 Task: Create a task  Implement a new cloud-based customer analytics system for a company , assign it to team member softage.5@softage.net in the project ConvertWorks and update the status of the task to  At Risk , set the priority of the task to Medium
Action: Mouse moved to (81, 68)
Screenshot: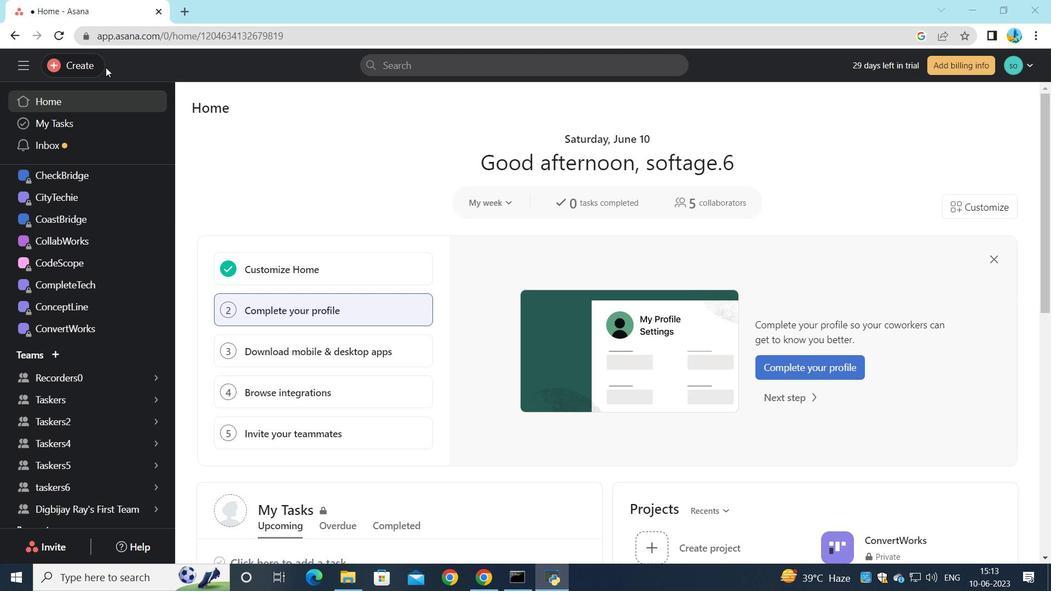 
Action: Mouse pressed left at (81, 68)
Screenshot: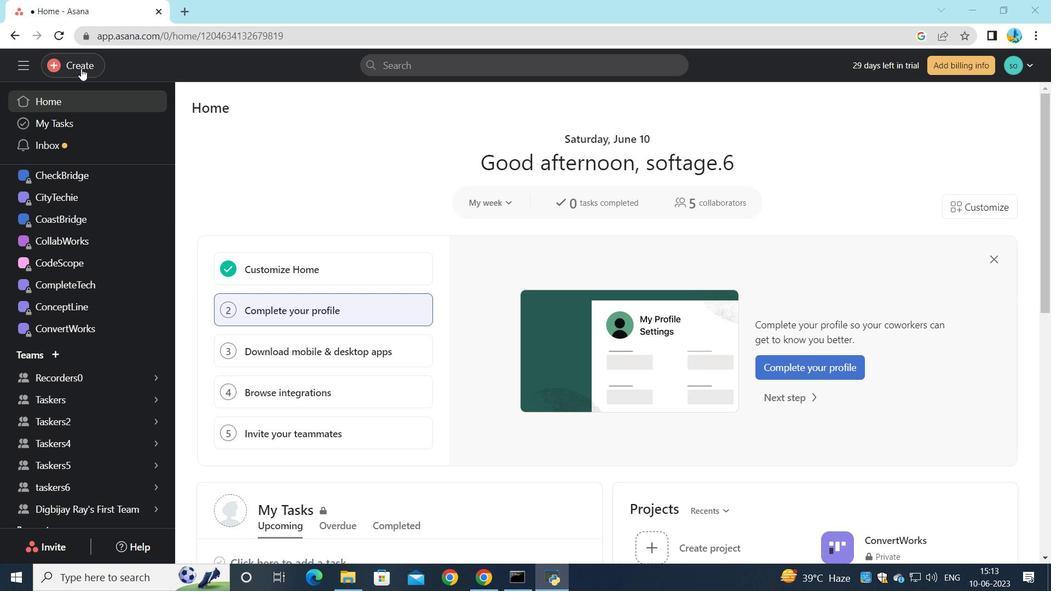 
Action: Mouse moved to (127, 77)
Screenshot: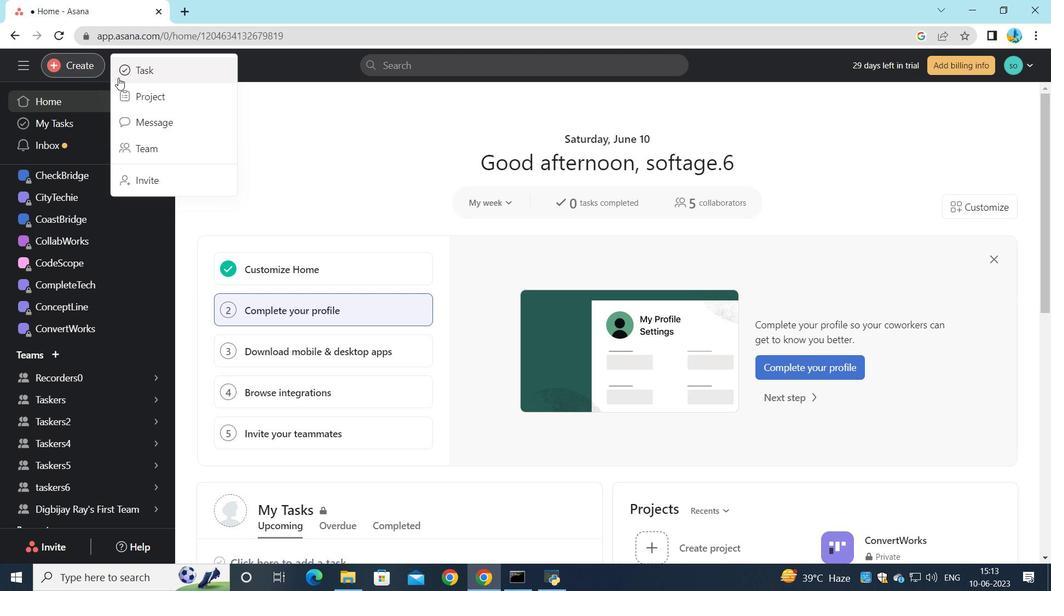 
Action: Mouse pressed left at (127, 77)
Screenshot: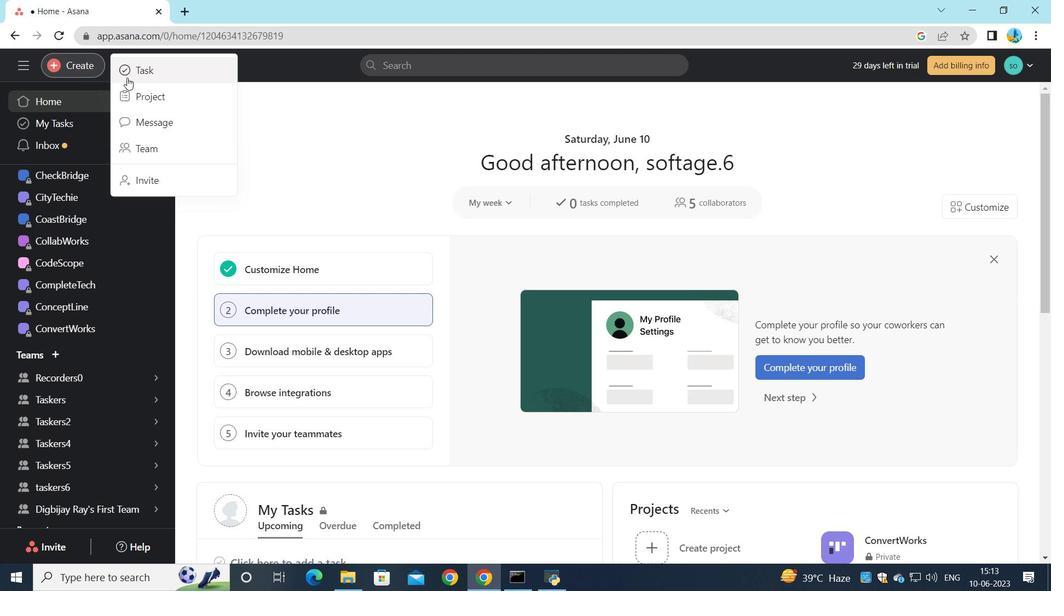 
Action: Mouse moved to (737, 291)
Screenshot: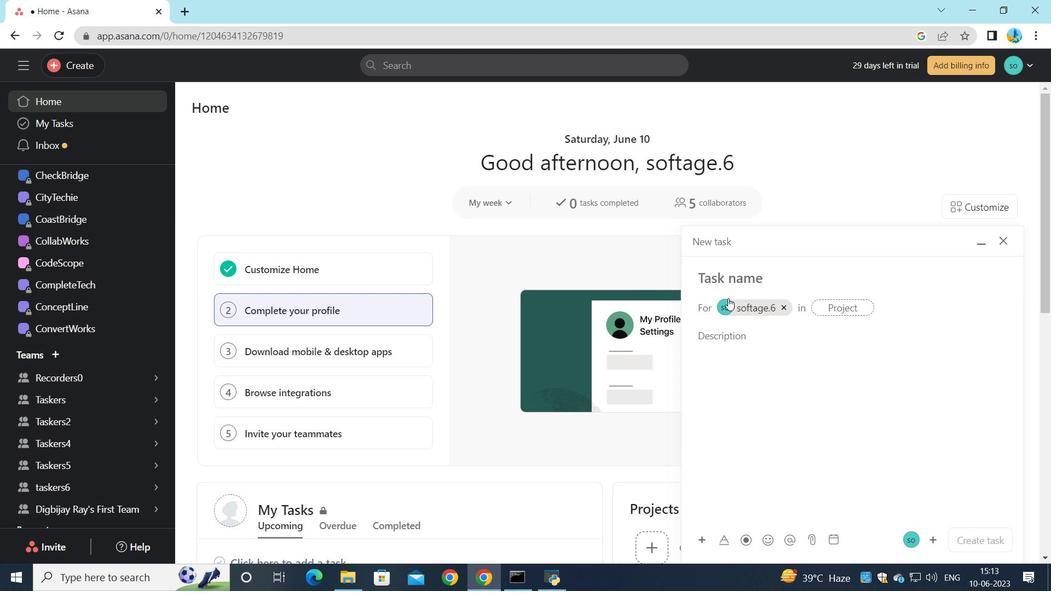 
Action: Key pressed <Key.shift>Implement<Key.space>a<Key.space>new<Key.space>cloud-based<Key.space>customer<Key.space>analytics<Key.space>systen<Key.backspace>m<Key.space>for<Key.space>a<Key.space>company
Screenshot: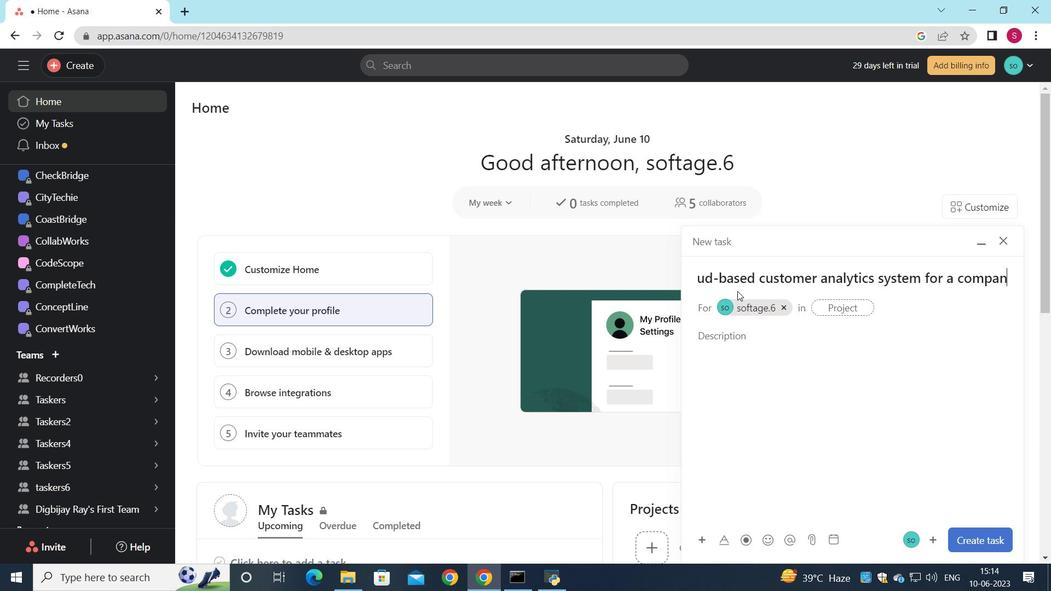 
Action: Mouse moved to (782, 311)
Screenshot: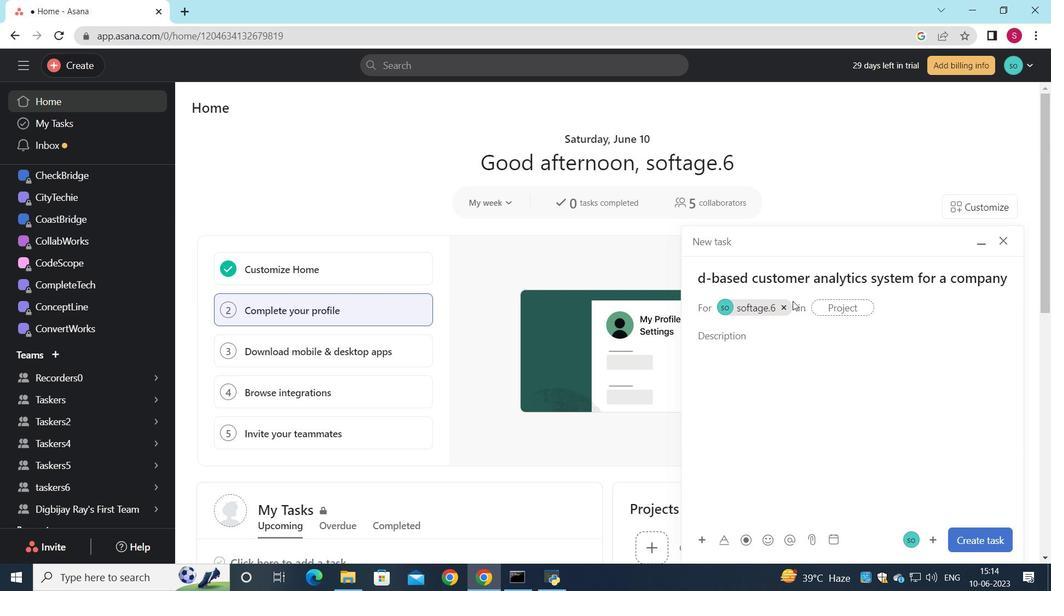 
Action: Mouse pressed left at (782, 311)
Screenshot: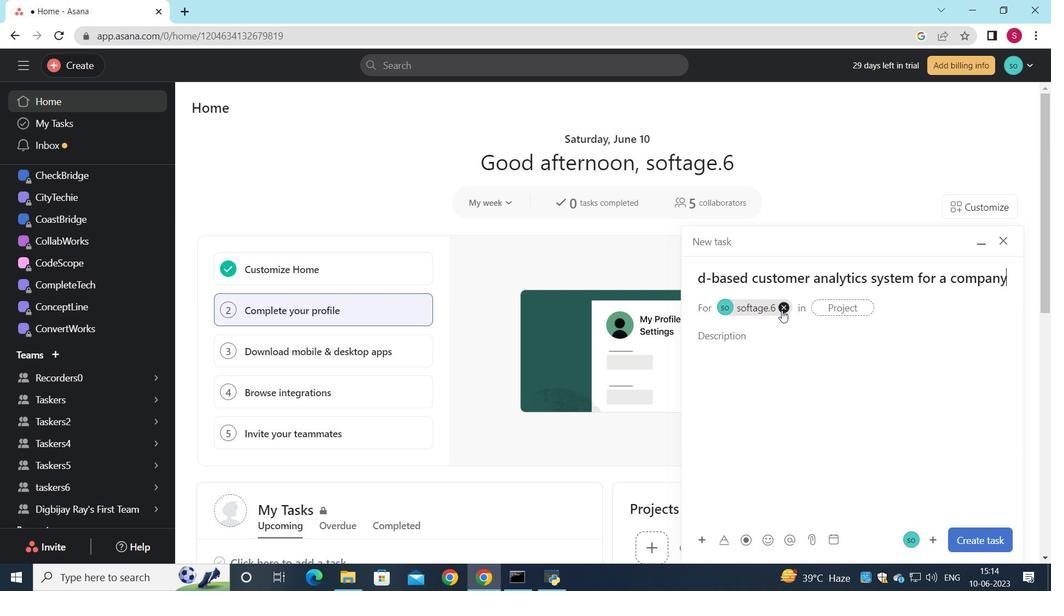 
Action: Mouse moved to (770, 306)
Screenshot: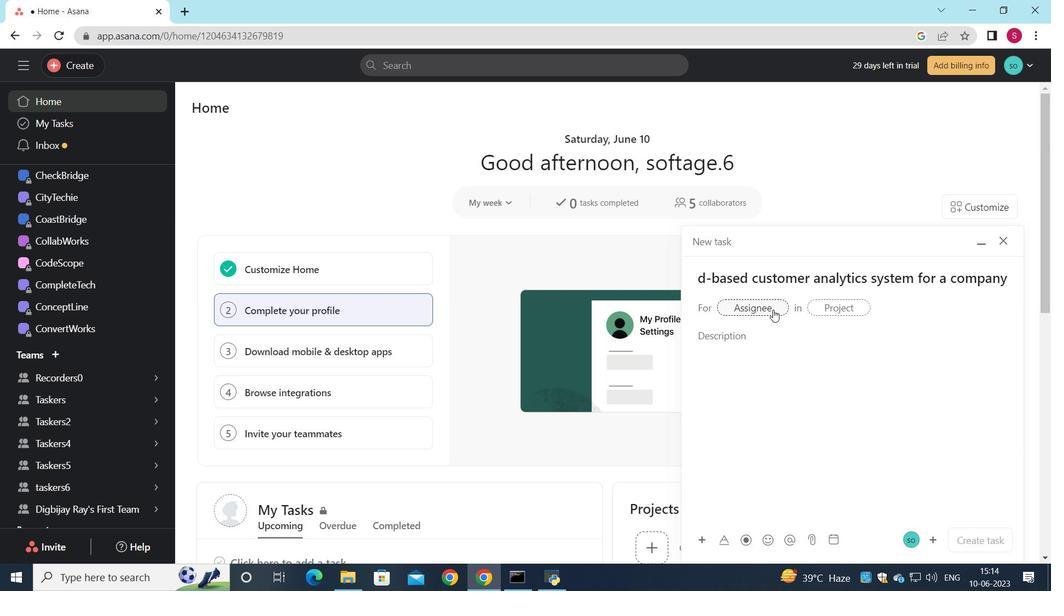 
Action: Mouse pressed left at (770, 306)
Screenshot: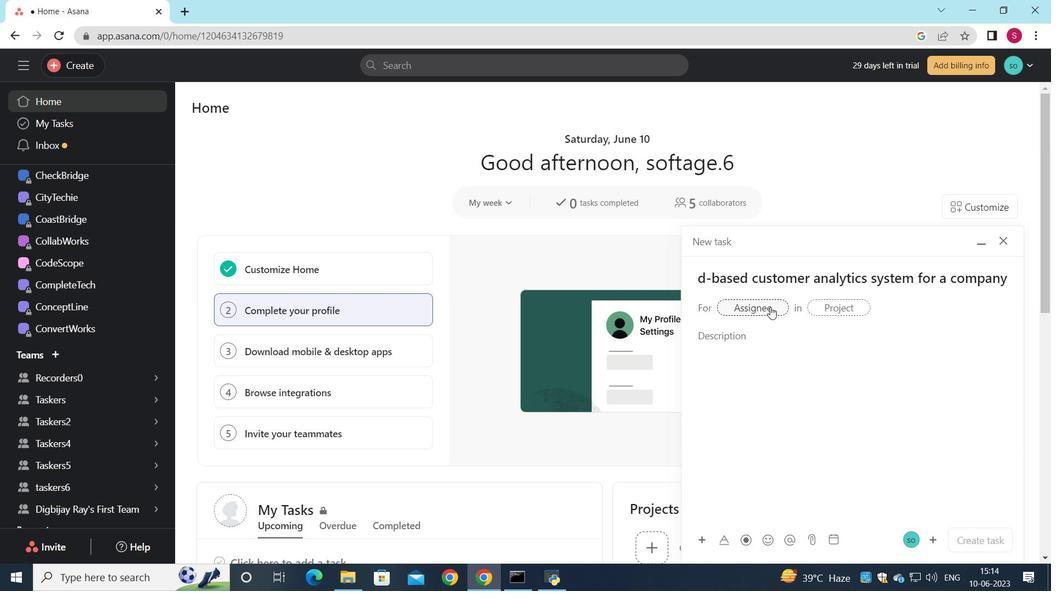 
Action: Key pressed softage.5<Key.shift><Key.shift><Key.shift><Key.shift><Key.shift><Key.shift><Key.shift><Key.shift><Key.shift>@softage.net
Screenshot: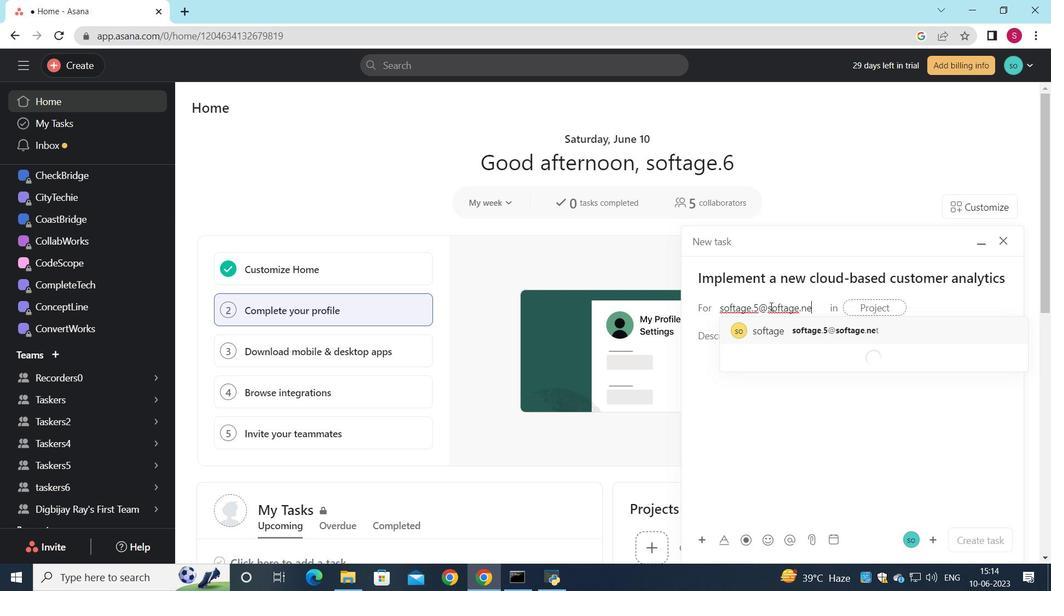 
Action: Mouse moved to (775, 337)
Screenshot: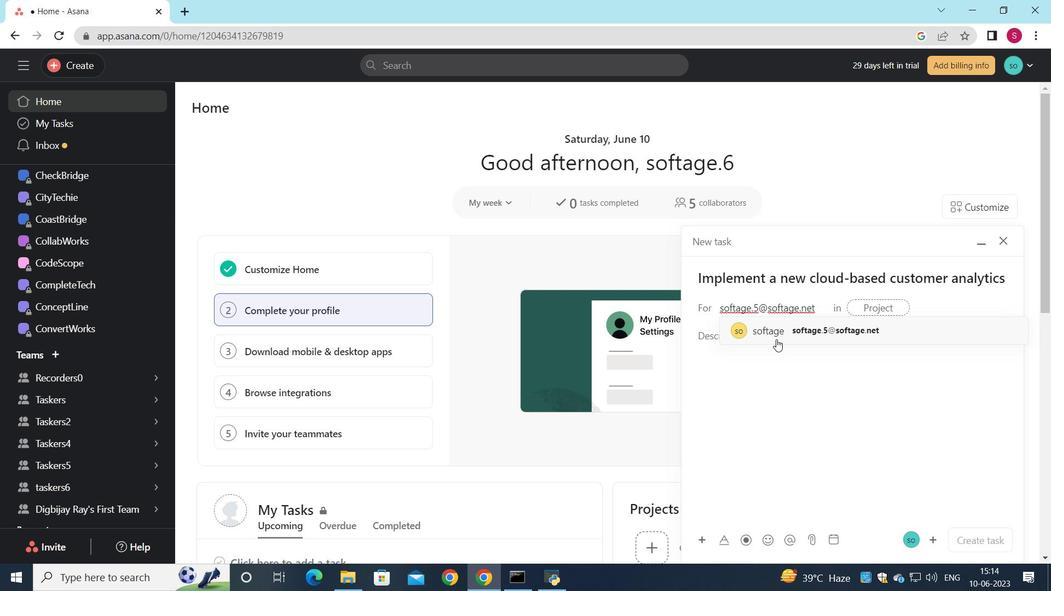 
Action: Mouse pressed left at (775, 337)
Screenshot: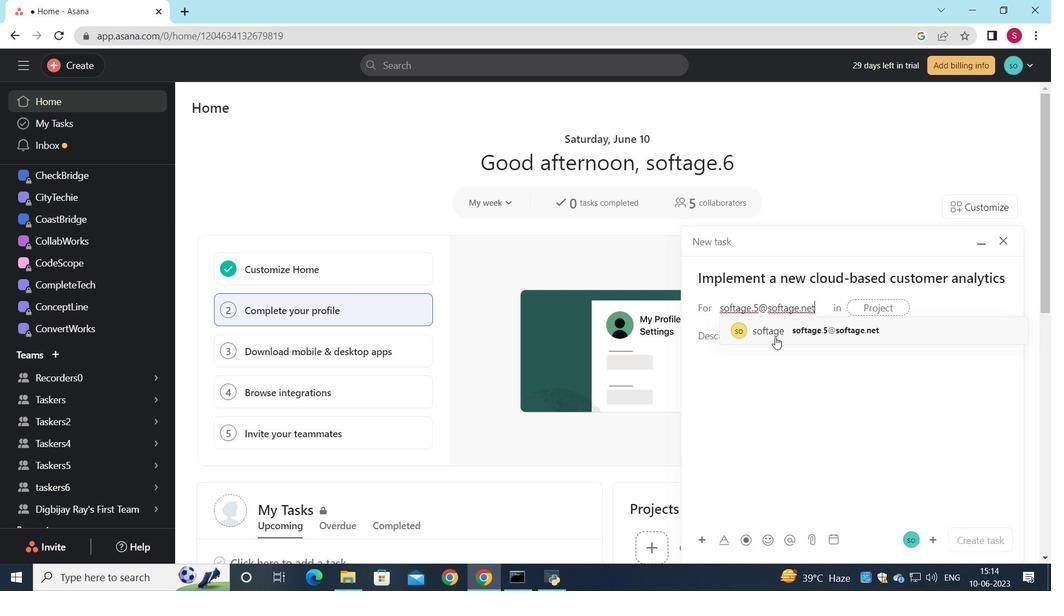 
Action: Mouse moved to (572, 357)
Screenshot: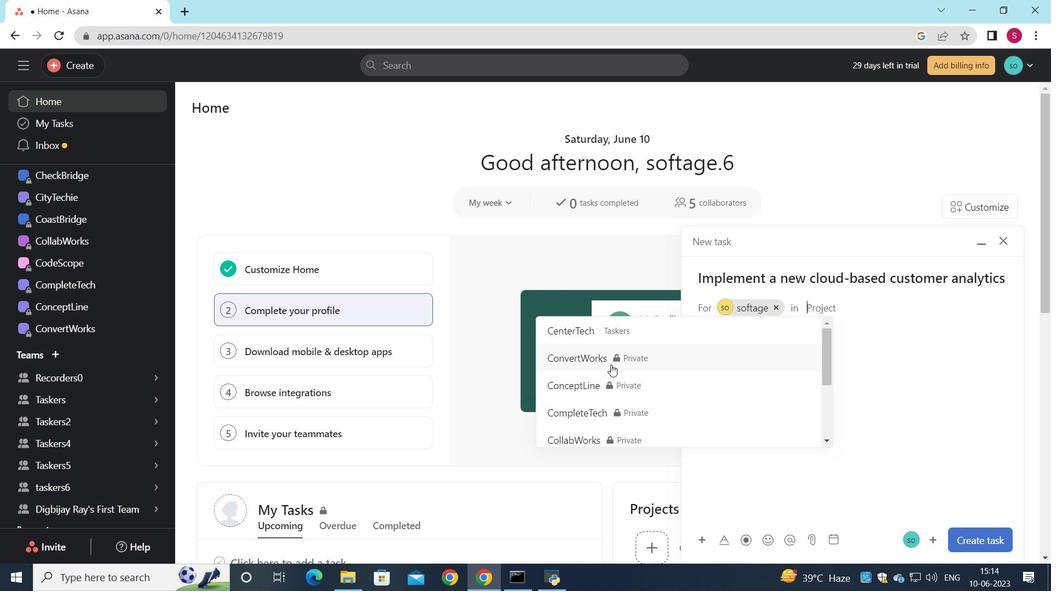 
Action: Mouse pressed left at (572, 357)
Screenshot: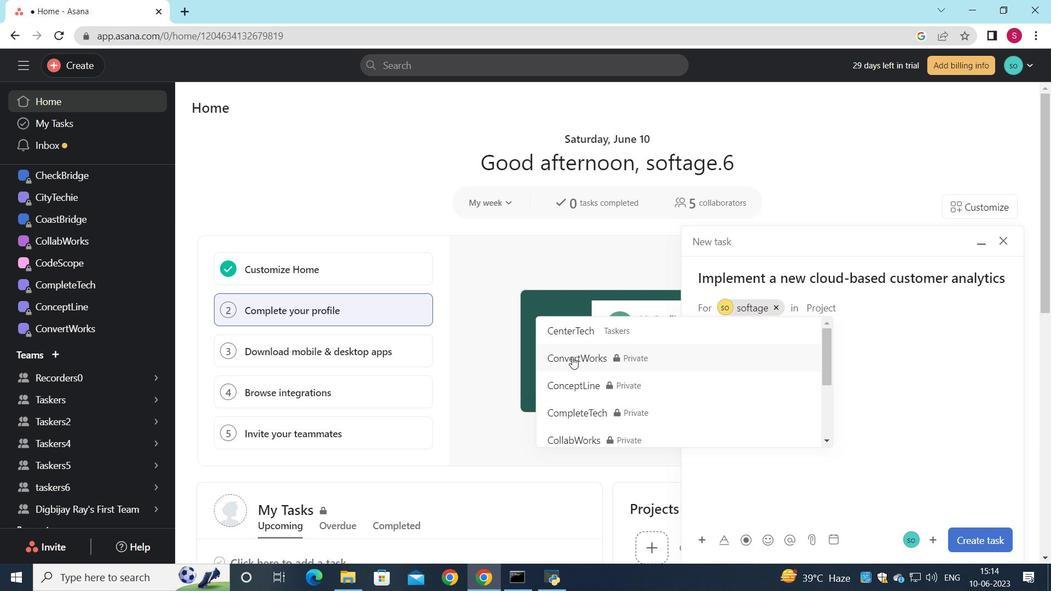 
Action: Mouse moved to (769, 341)
Screenshot: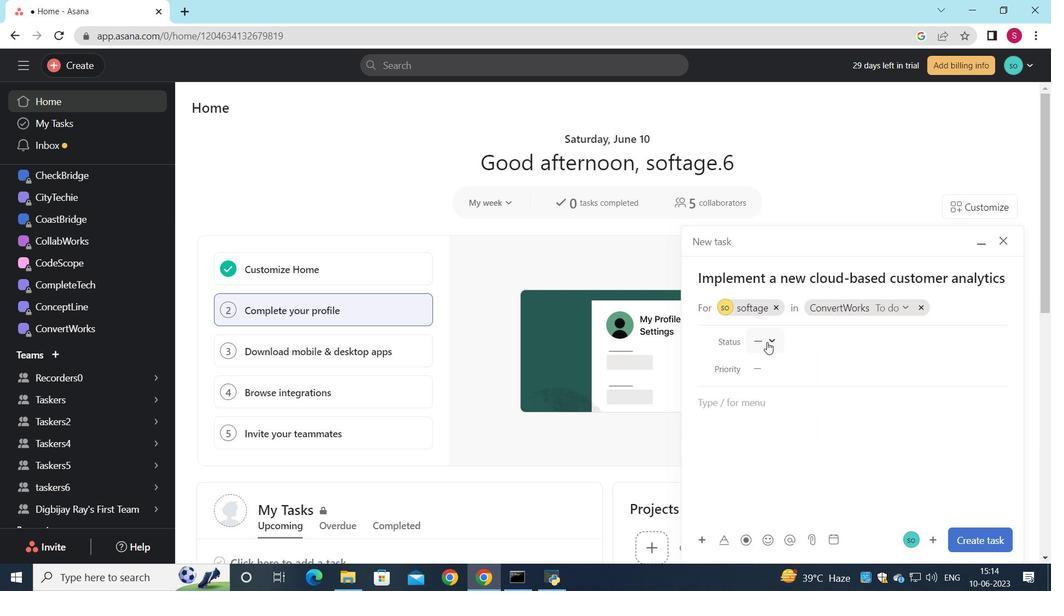 
Action: Mouse pressed left at (769, 341)
Screenshot: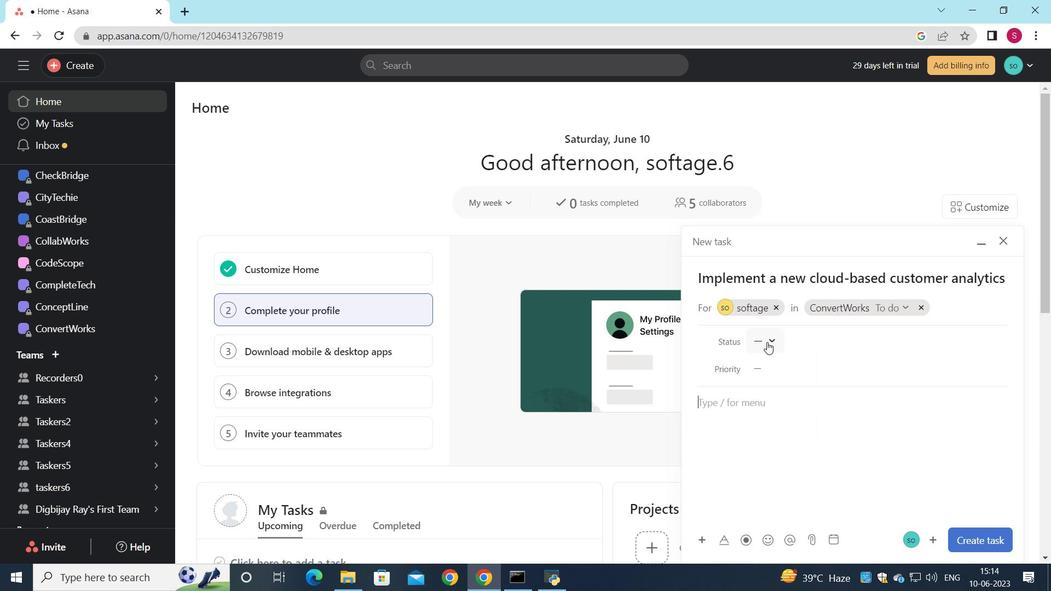 
Action: Mouse moved to (797, 430)
Screenshot: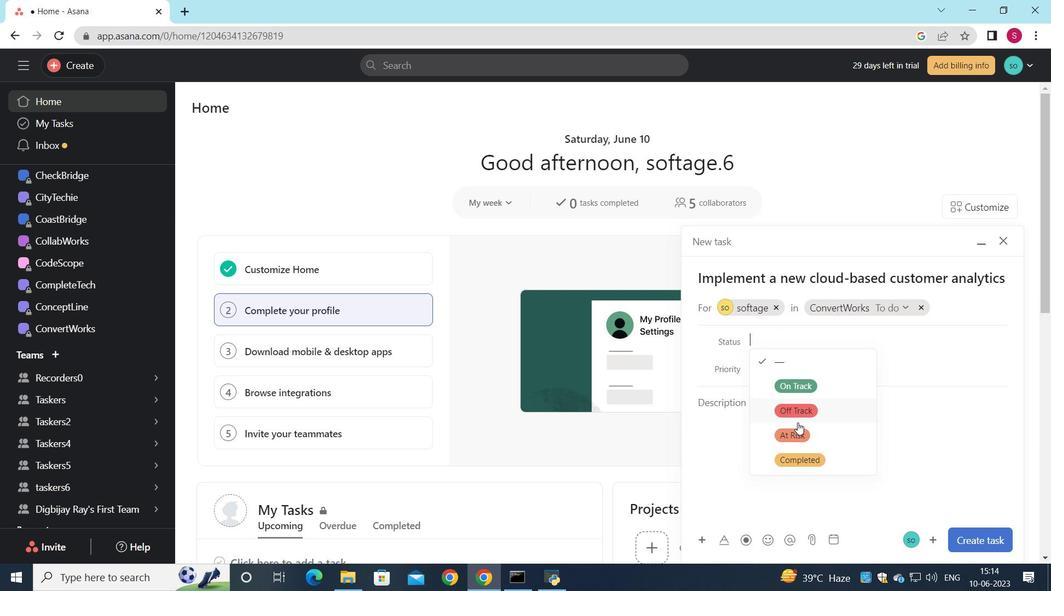 
Action: Mouse pressed left at (797, 430)
Screenshot: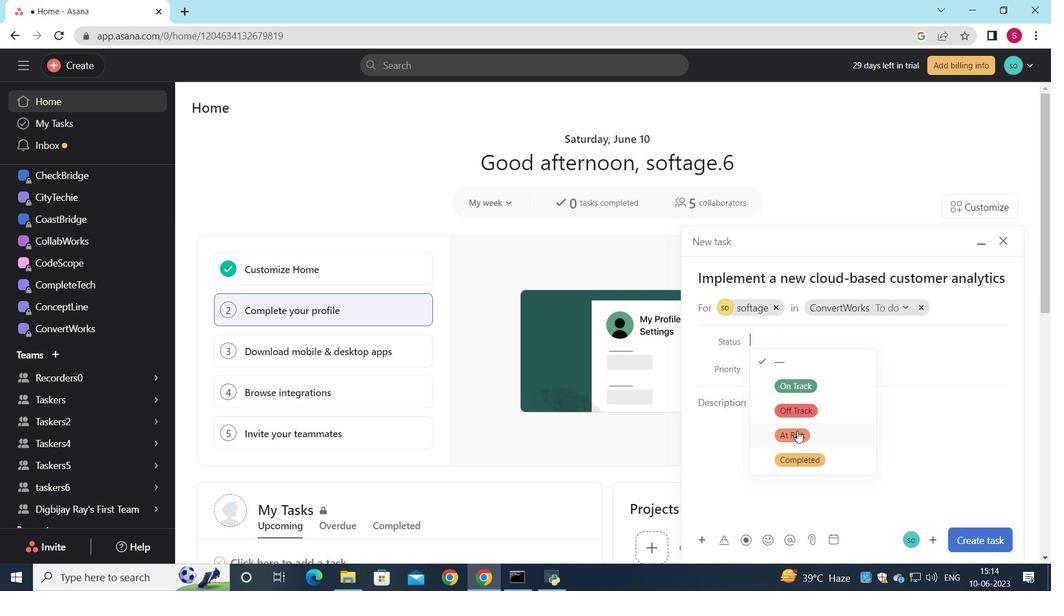 
Action: Mouse moved to (778, 366)
Screenshot: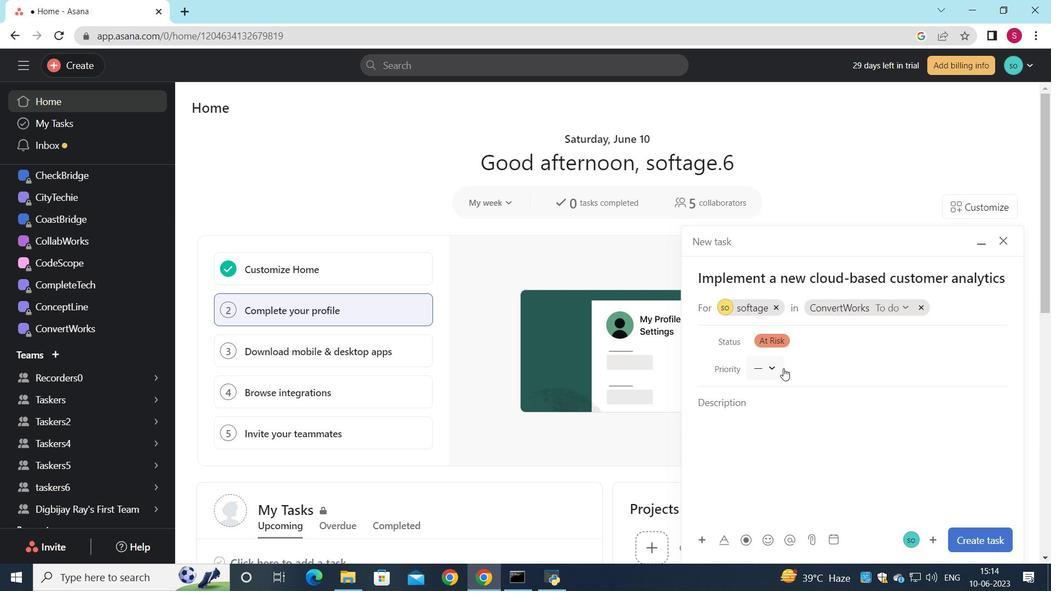 
Action: Mouse pressed left at (778, 366)
Screenshot: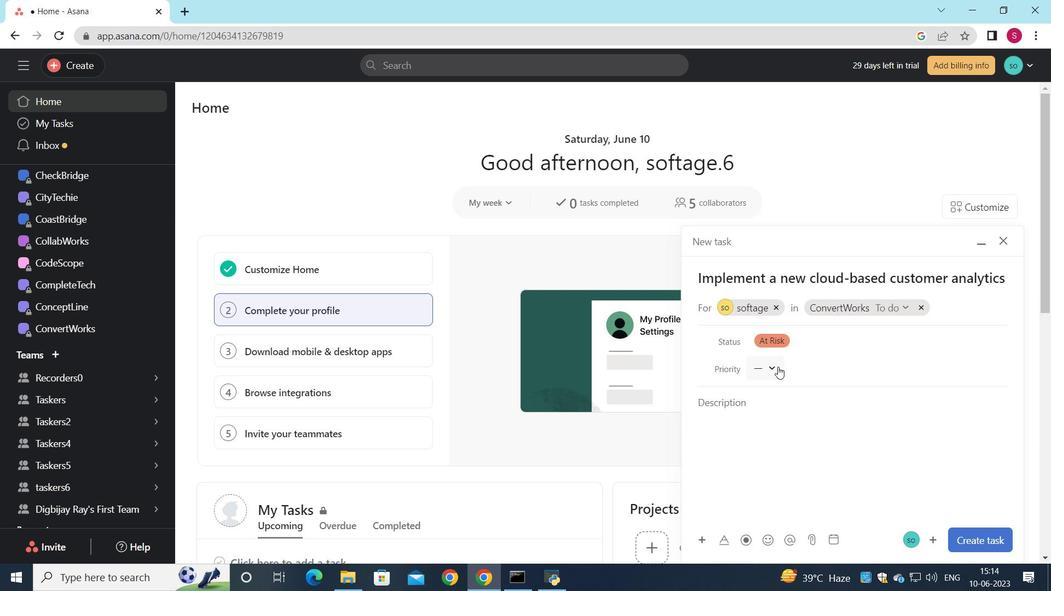 
Action: Mouse moved to (790, 431)
Screenshot: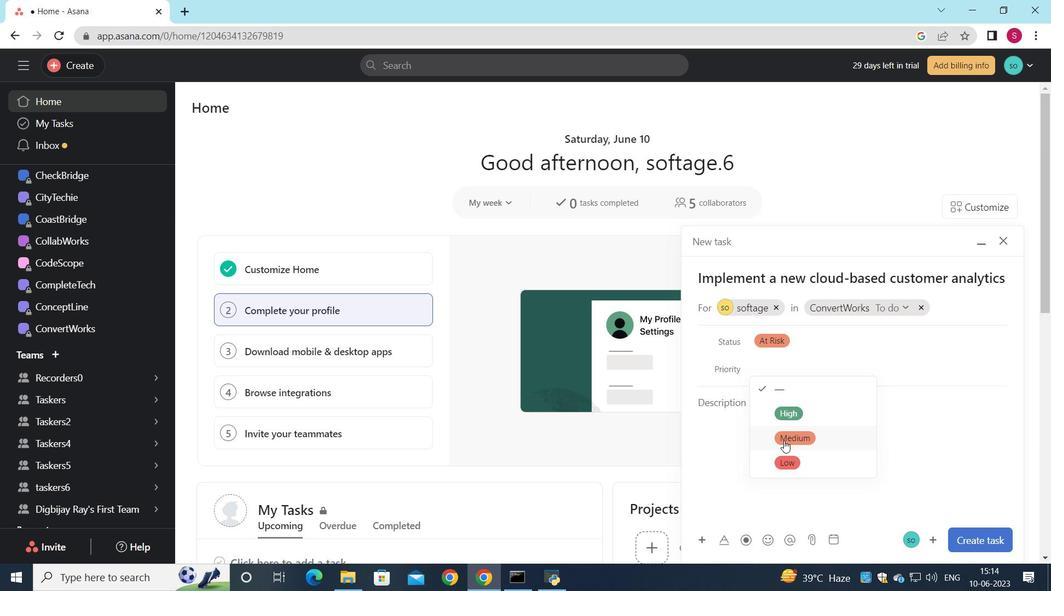 
Action: Mouse pressed left at (790, 431)
Screenshot: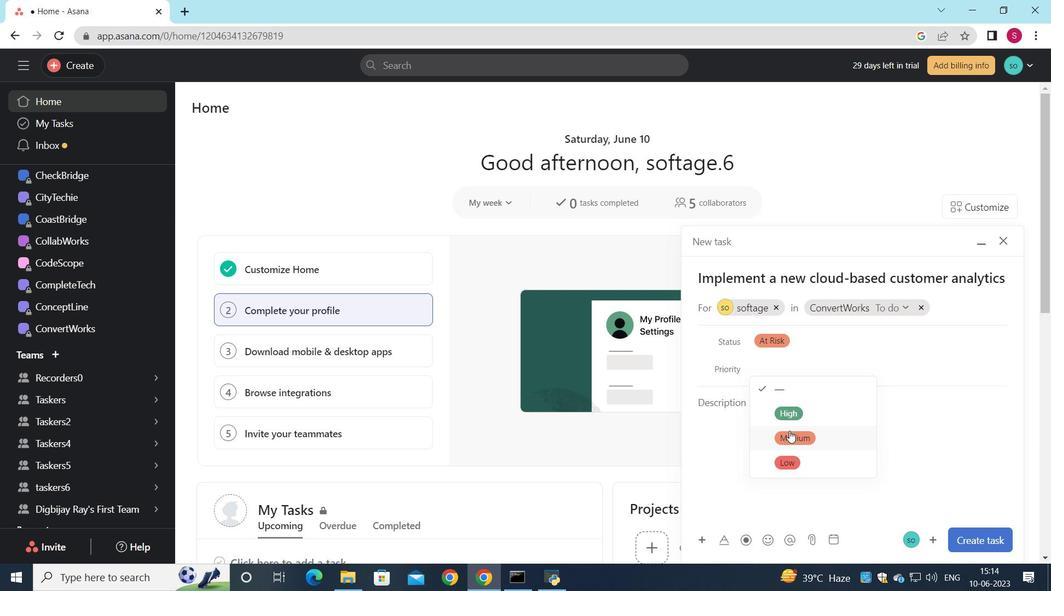 
Action: Mouse moved to (969, 535)
Screenshot: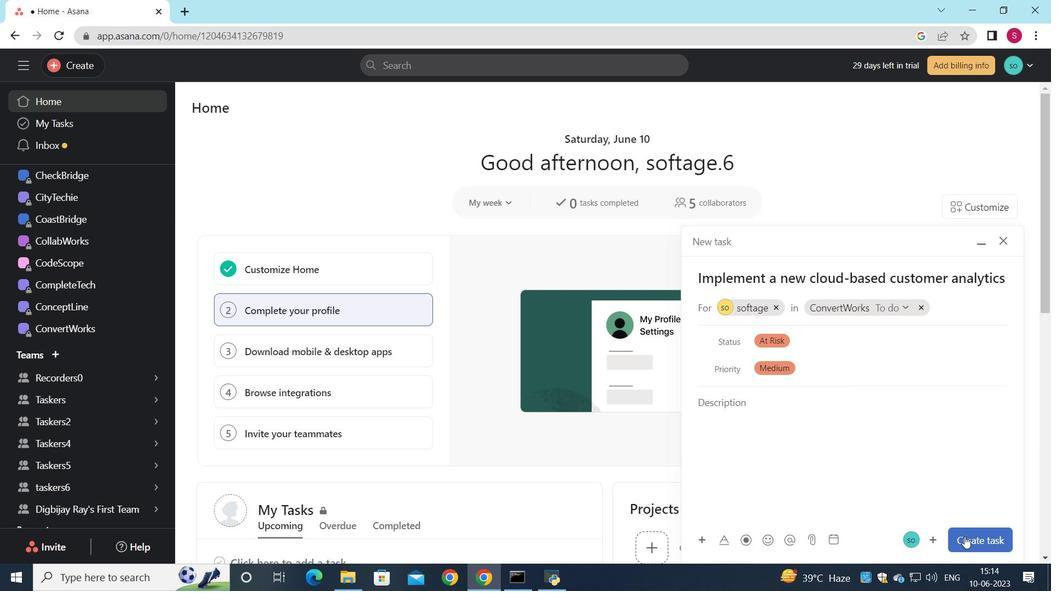 
Action: Mouse pressed left at (969, 535)
Screenshot: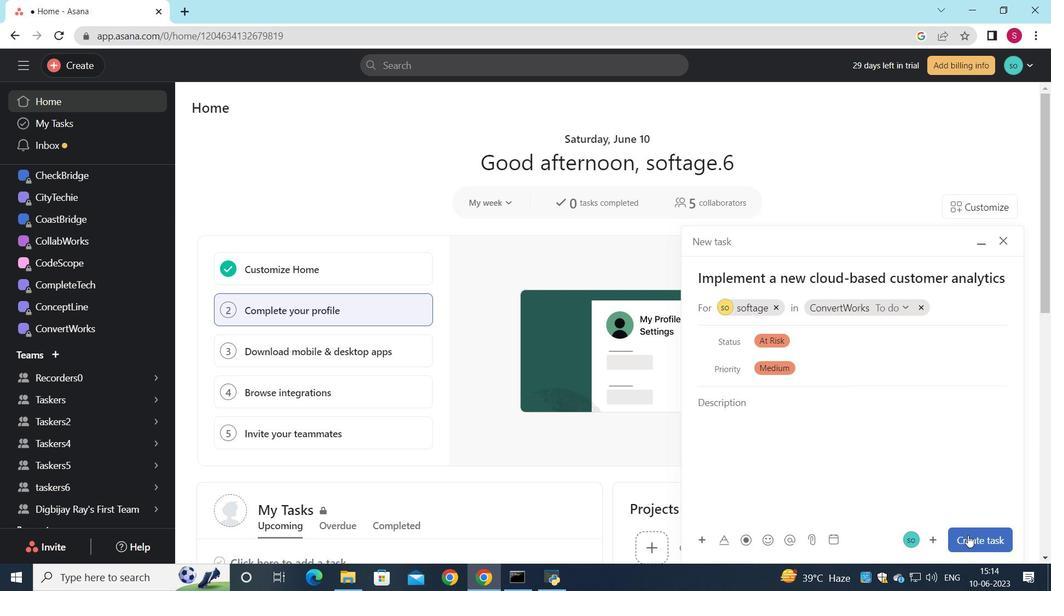 
Action: Mouse moved to (799, 425)
Screenshot: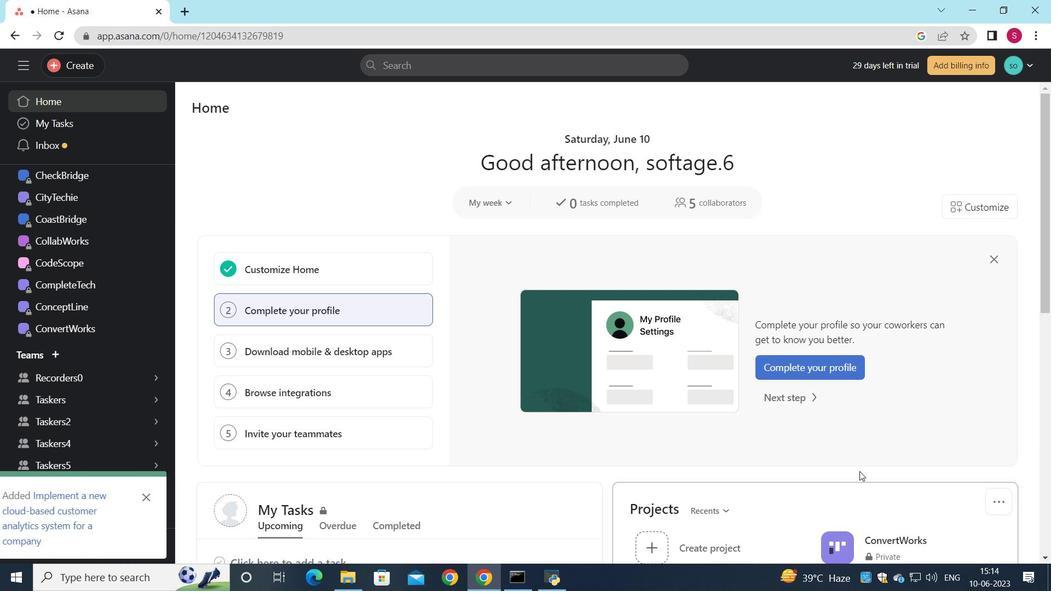 
